 Task: Create a due date automation trigger when advanced on, 2 hours before a card is due add fields with custom field "Resume" set to a number lower than 1 and greater or equal to 10.
Action: Mouse moved to (1138, 152)
Screenshot: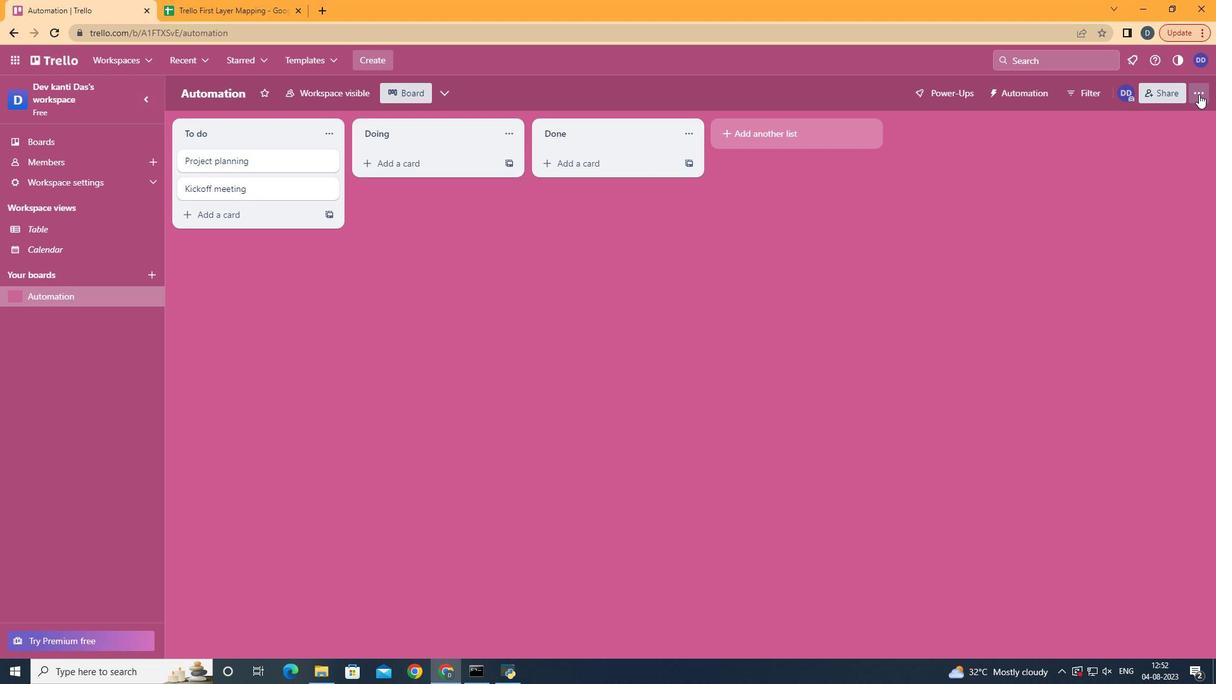 
Action: Mouse pressed left at (1138, 152)
Screenshot: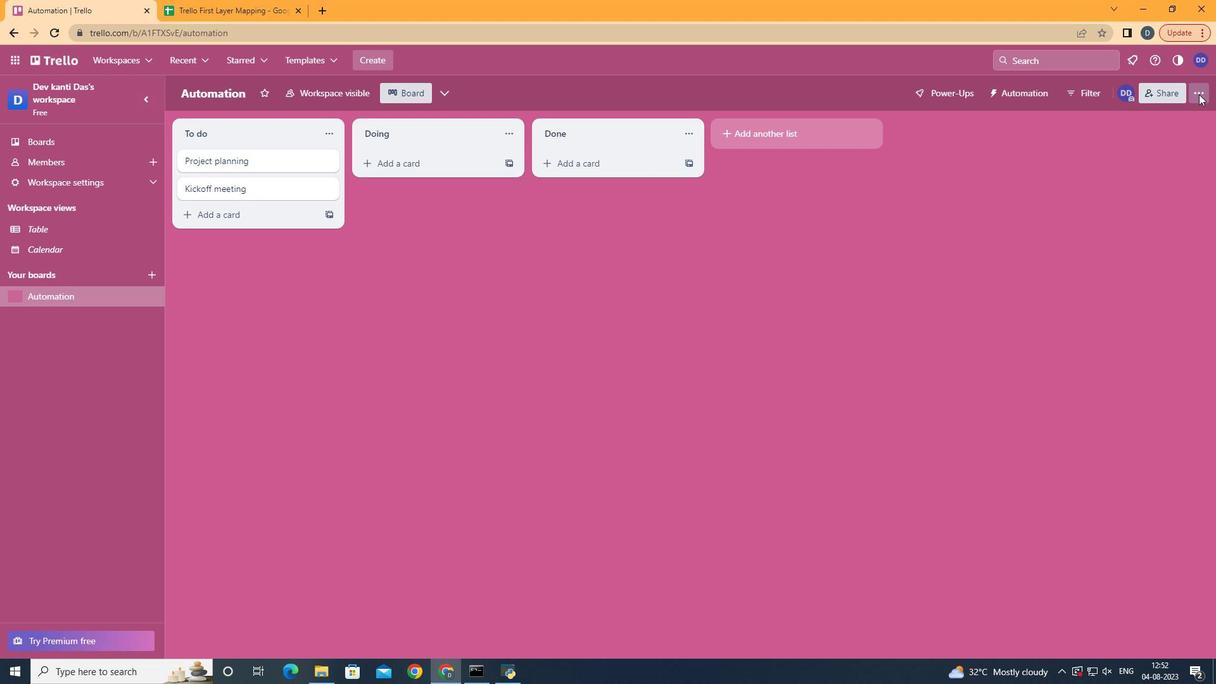 
Action: Mouse moved to (1062, 297)
Screenshot: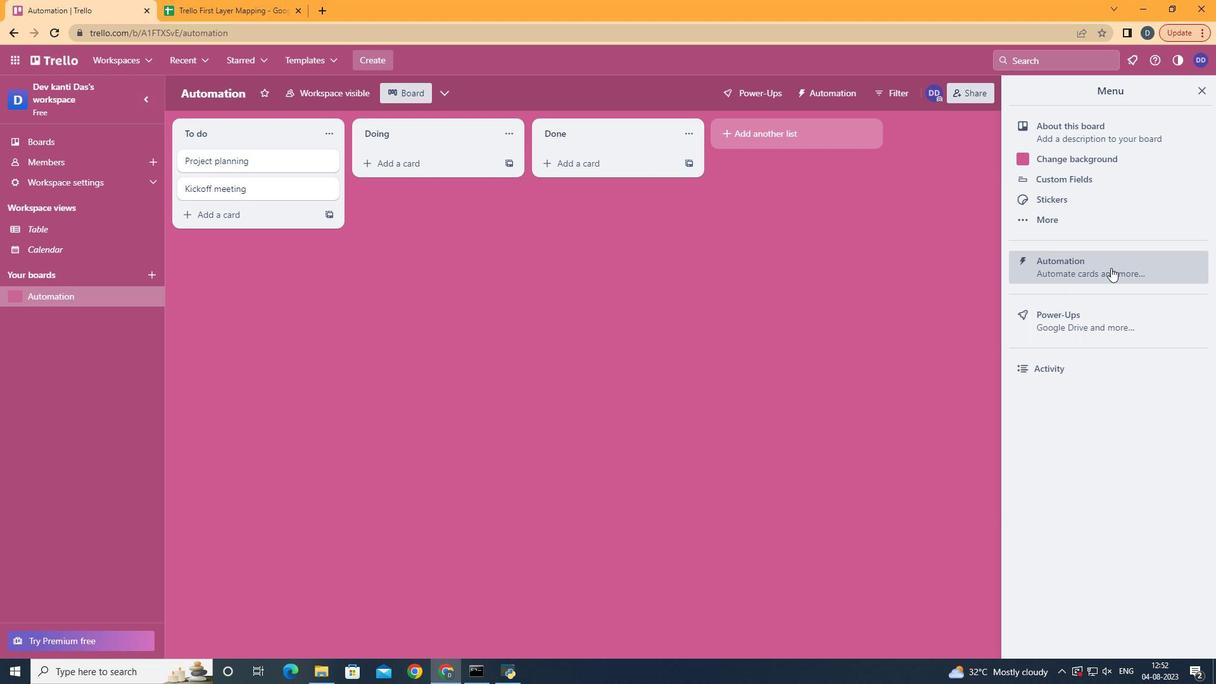 
Action: Mouse pressed left at (1062, 297)
Screenshot: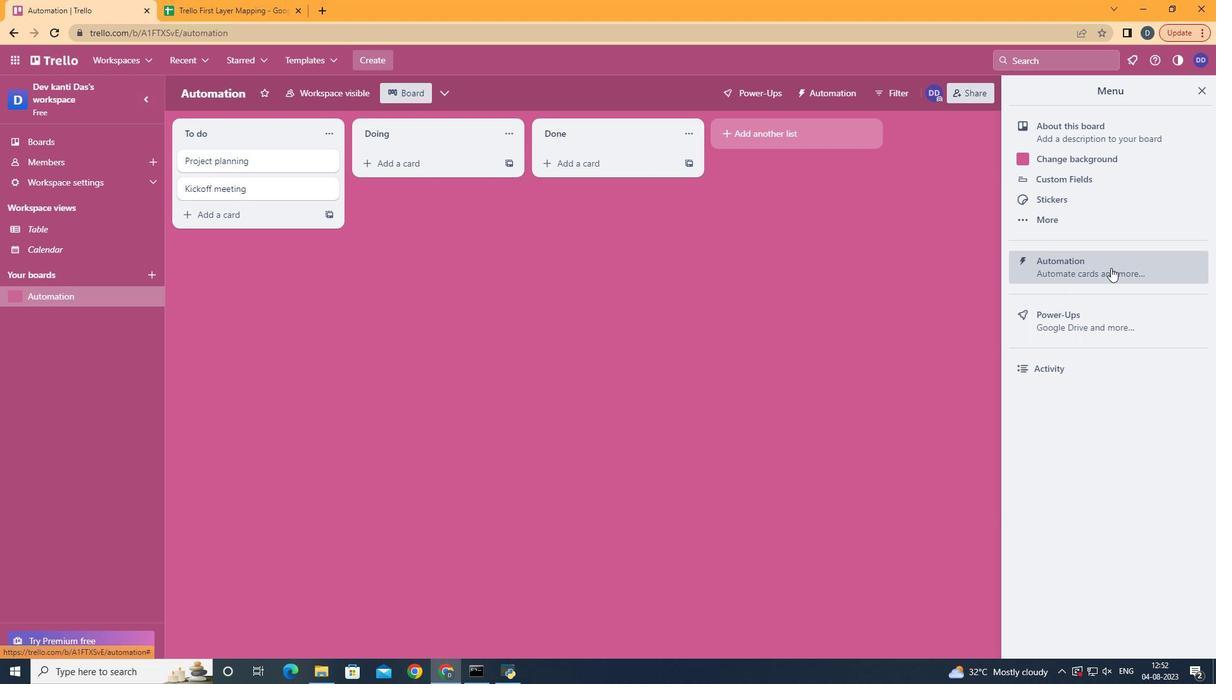 
Action: Mouse moved to (283, 286)
Screenshot: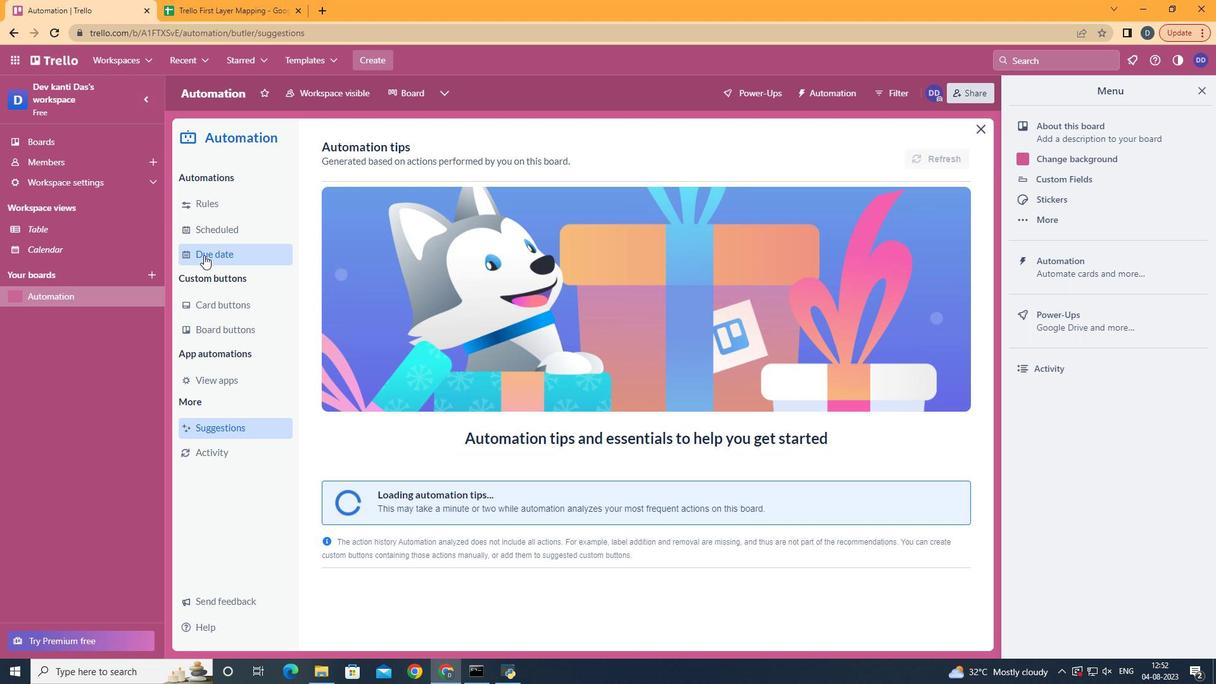 
Action: Mouse pressed left at (283, 286)
Screenshot: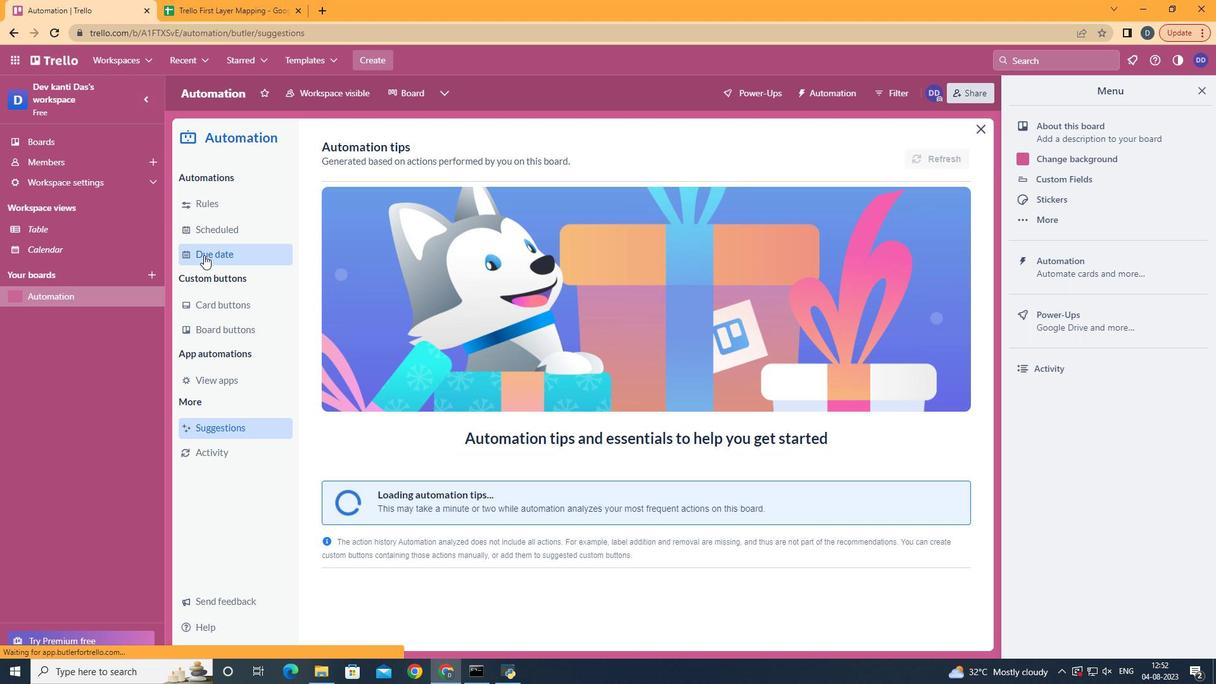 
Action: Mouse moved to (873, 196)
Screenshot: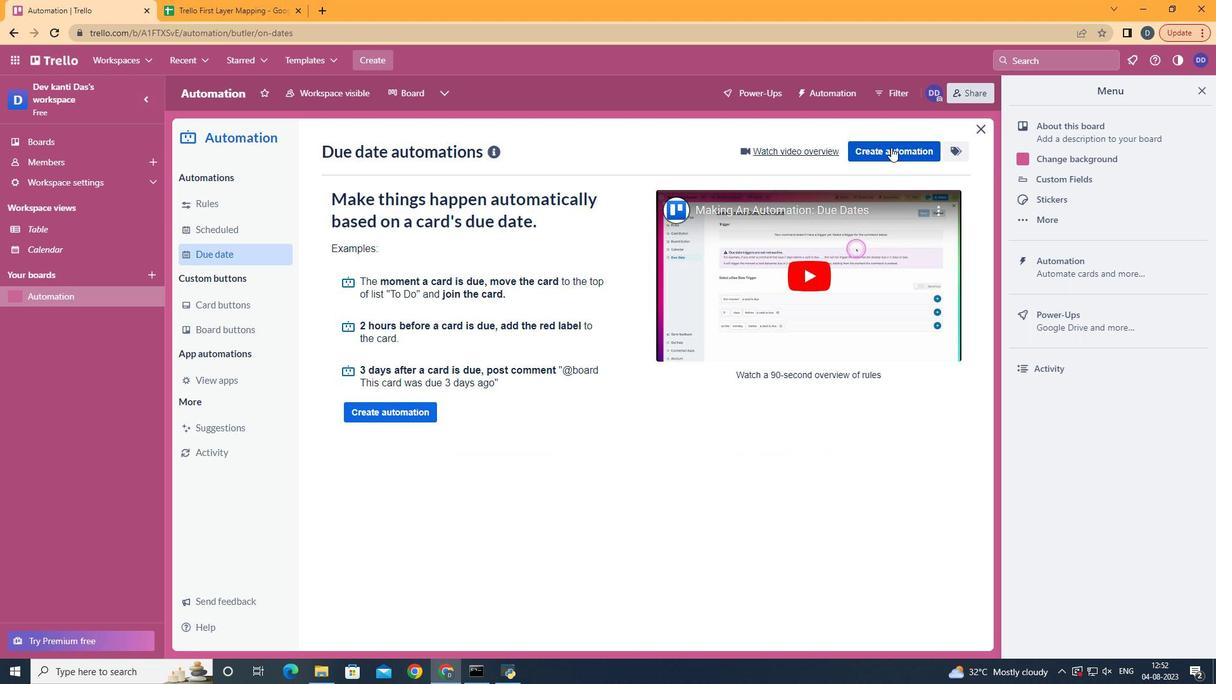
Action: Mouse pressed left at (873, 196)
Screenshot: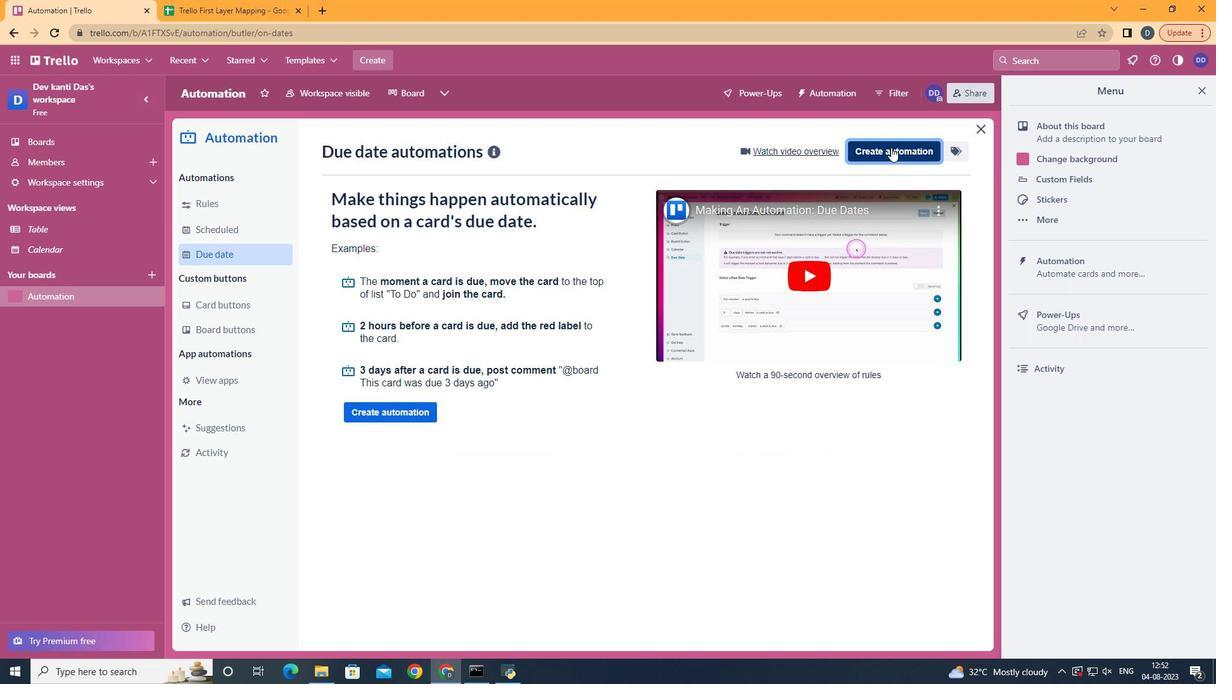 
Action: Mouse moved to (680, 290)
Screenshot: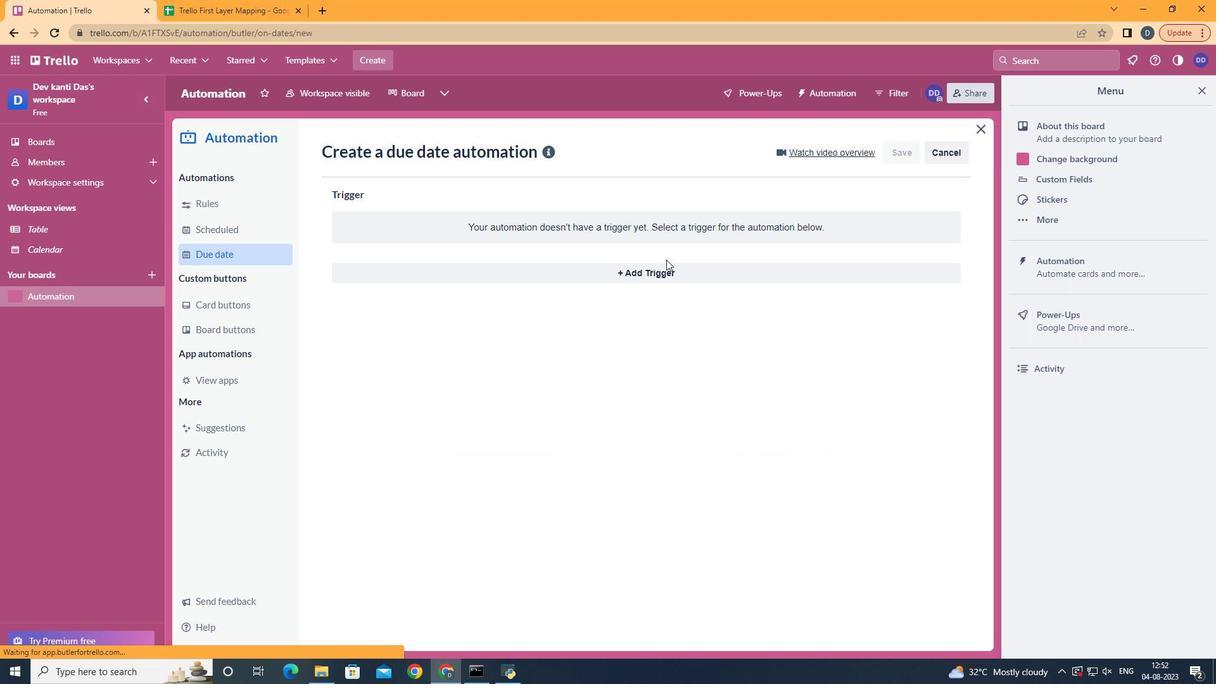 
Action: Mouse pressed left at (680, 290)
Screenshot: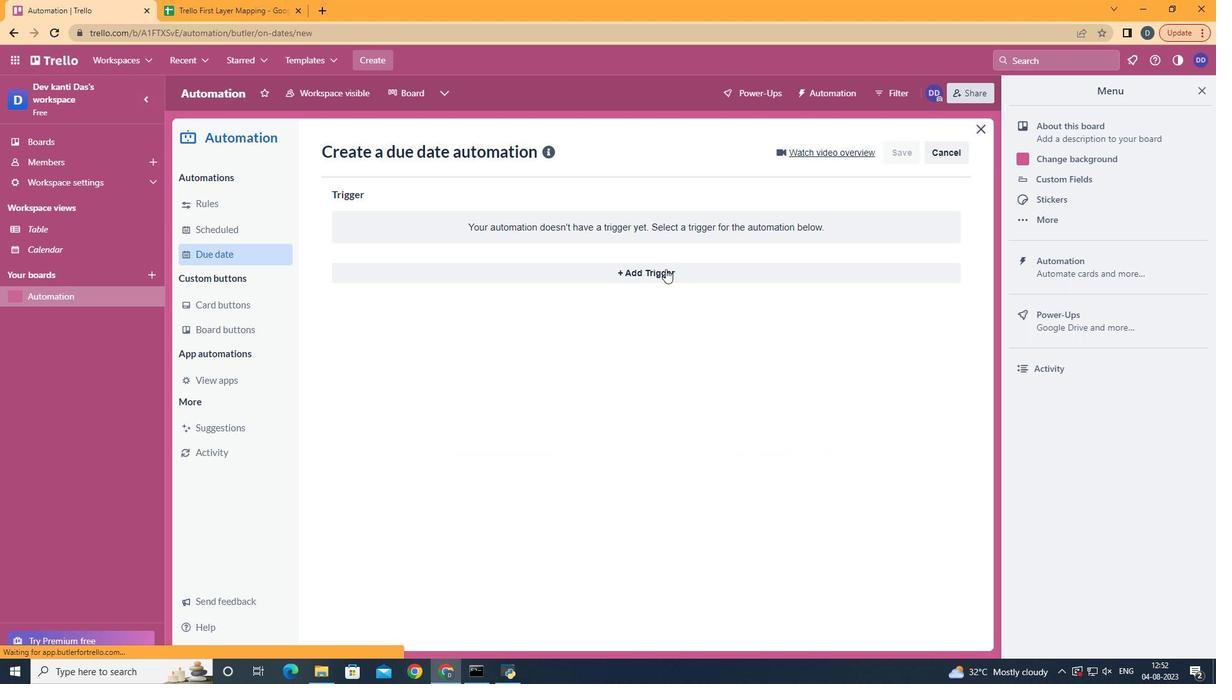 
Action: Mouse moved to (680, 297)
Screenshot: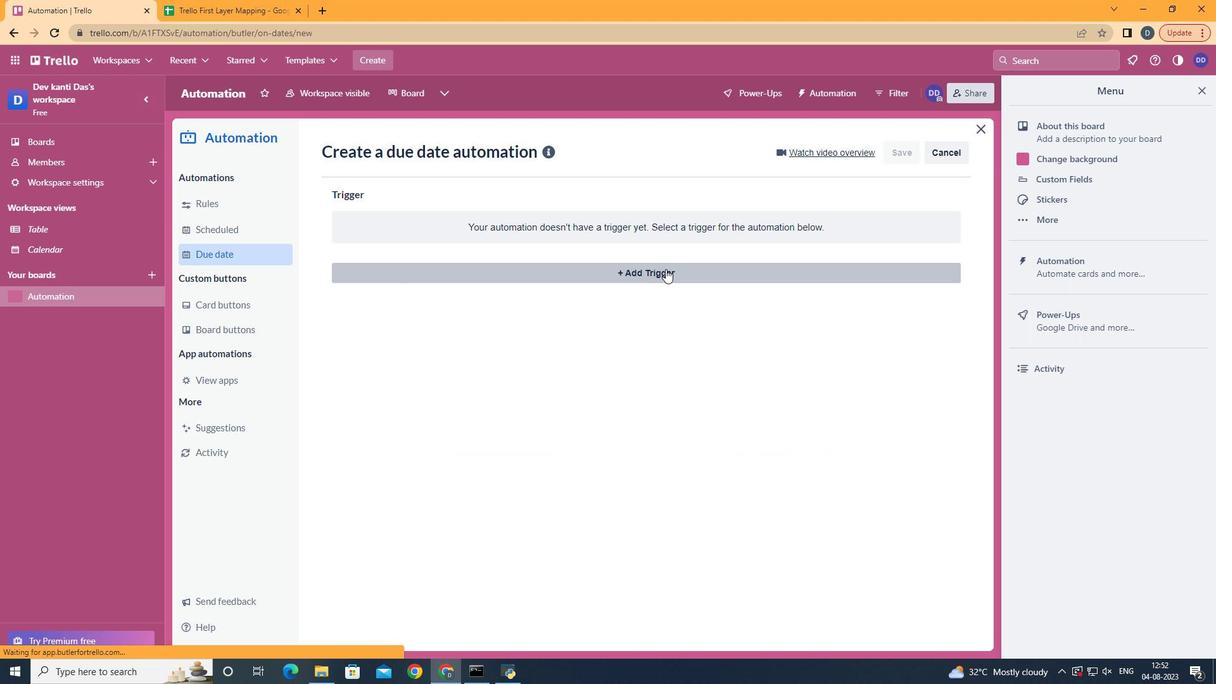 
Action: Mouse pressed left at (680, 297)
Screenshot: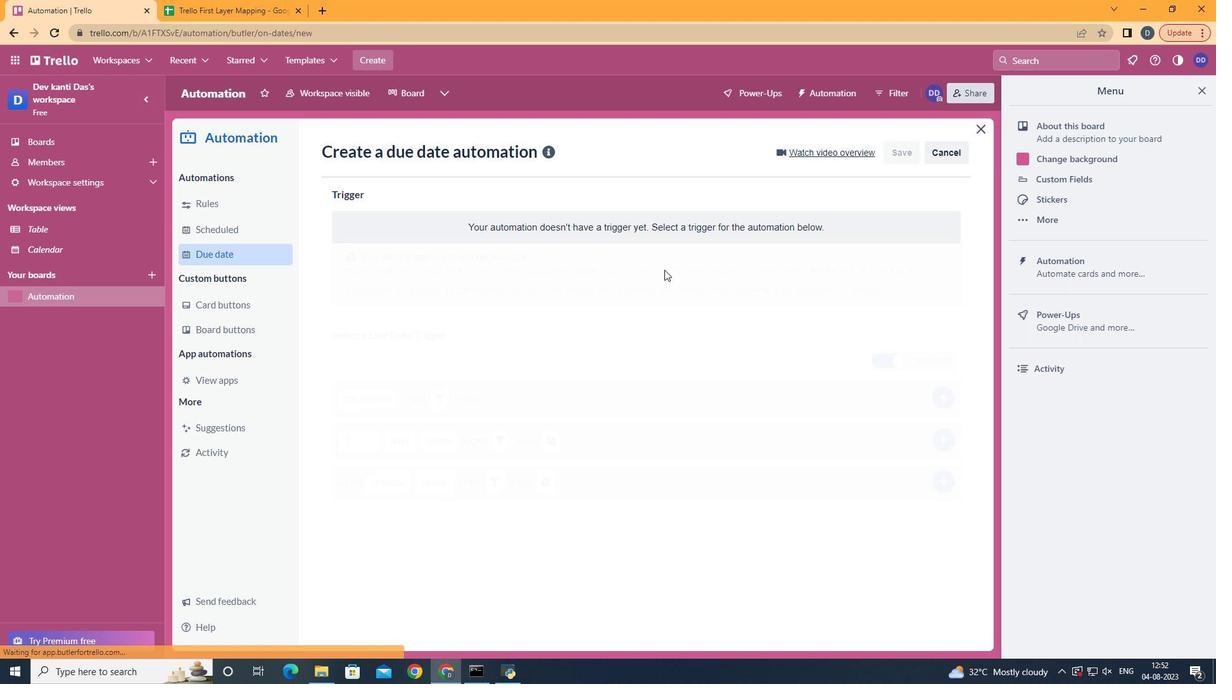 
Action: Mouse moved to (465, 522)
Screenshot: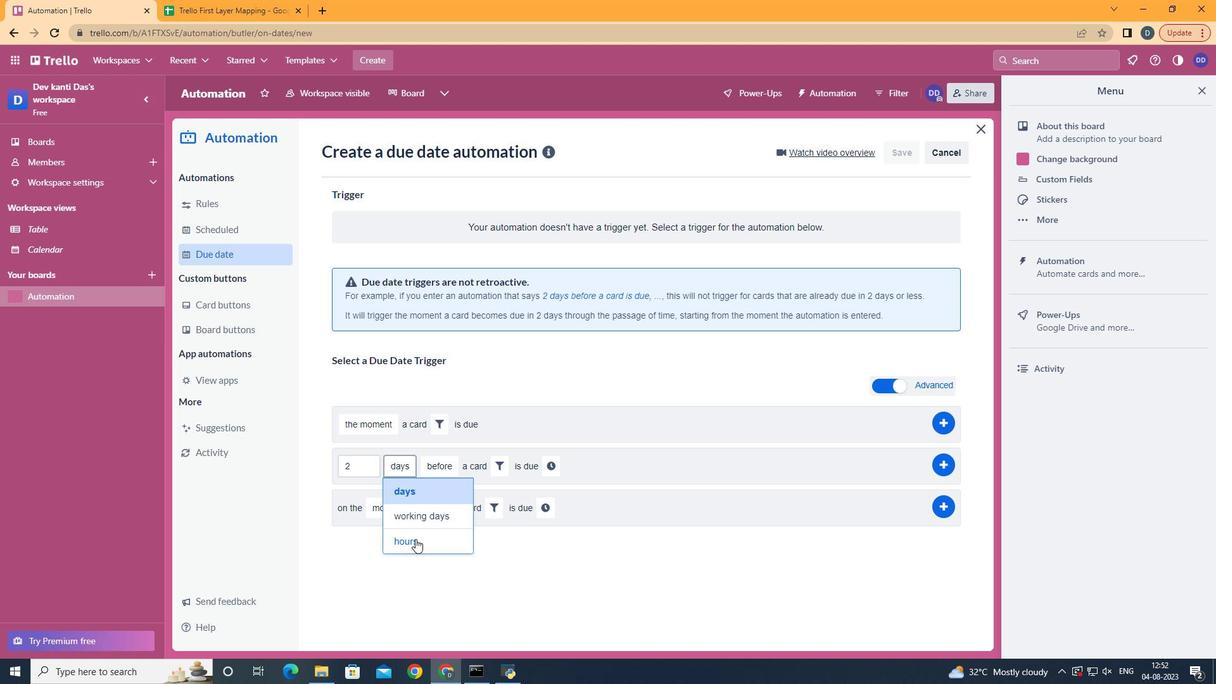 
Action: Mouse pressed left at (465, 522)
Screenshot: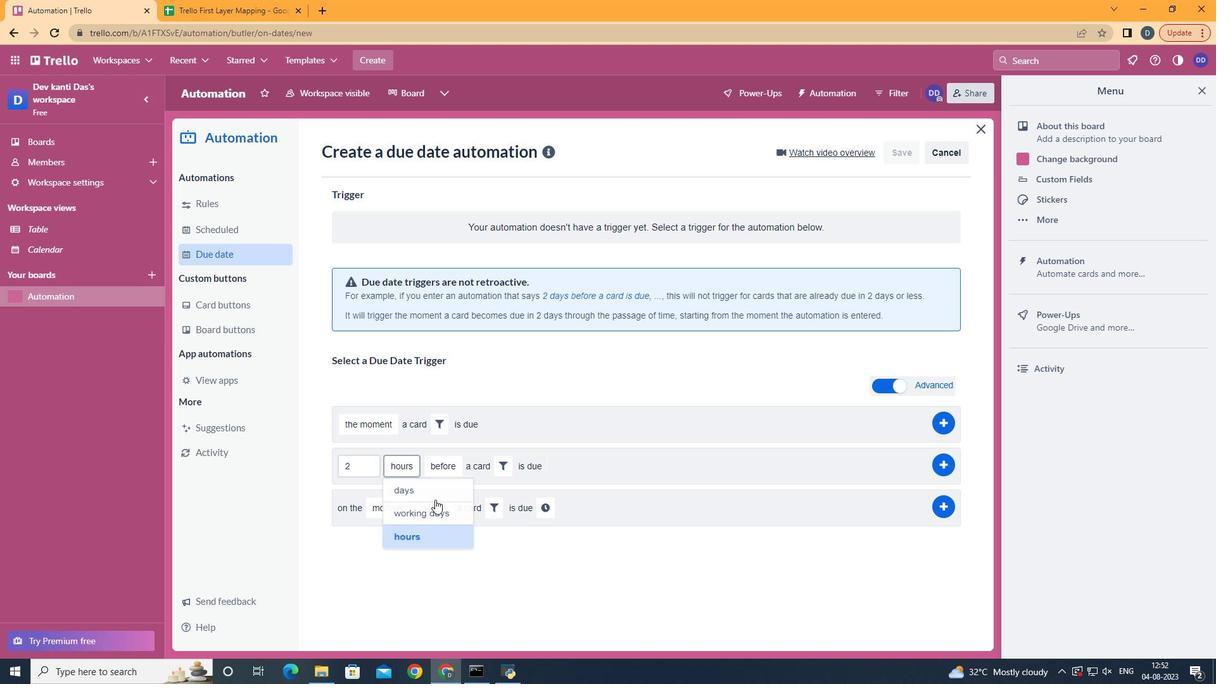 
Action: Mouse moved to (492, 485)
Screenshot: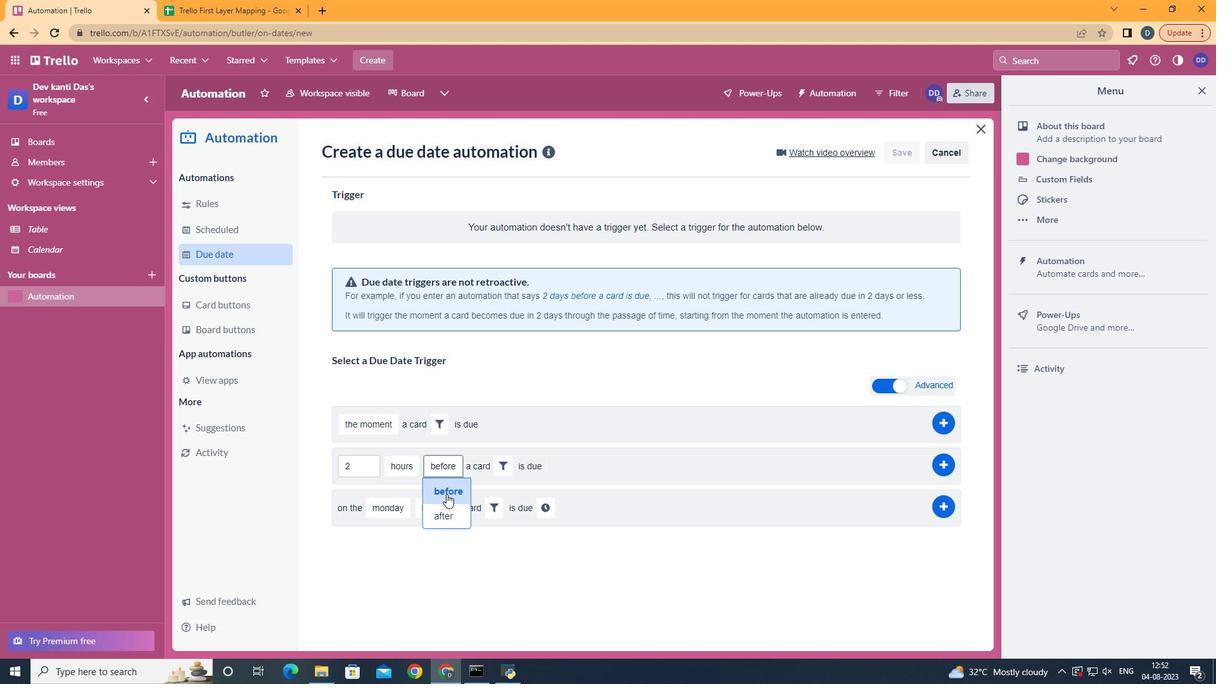 
Action: Mouse pressed left at (492, 485)
Screenshot: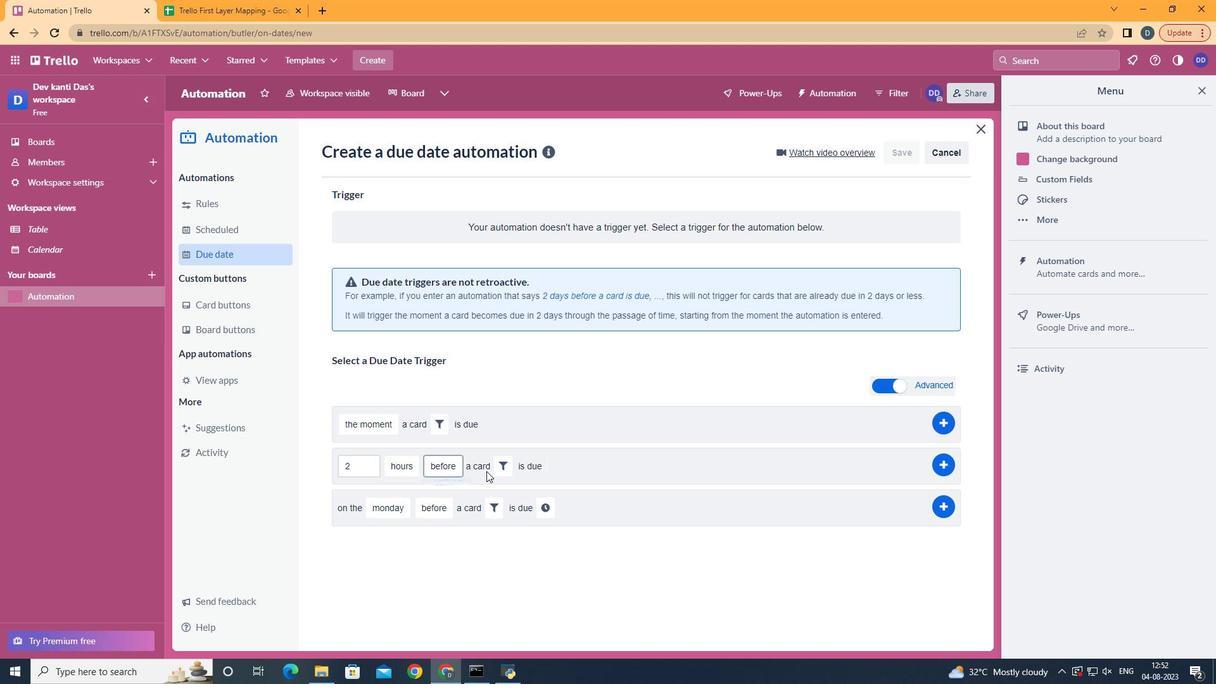 
Action: Mouse moved to (538, 458)
Screenshot: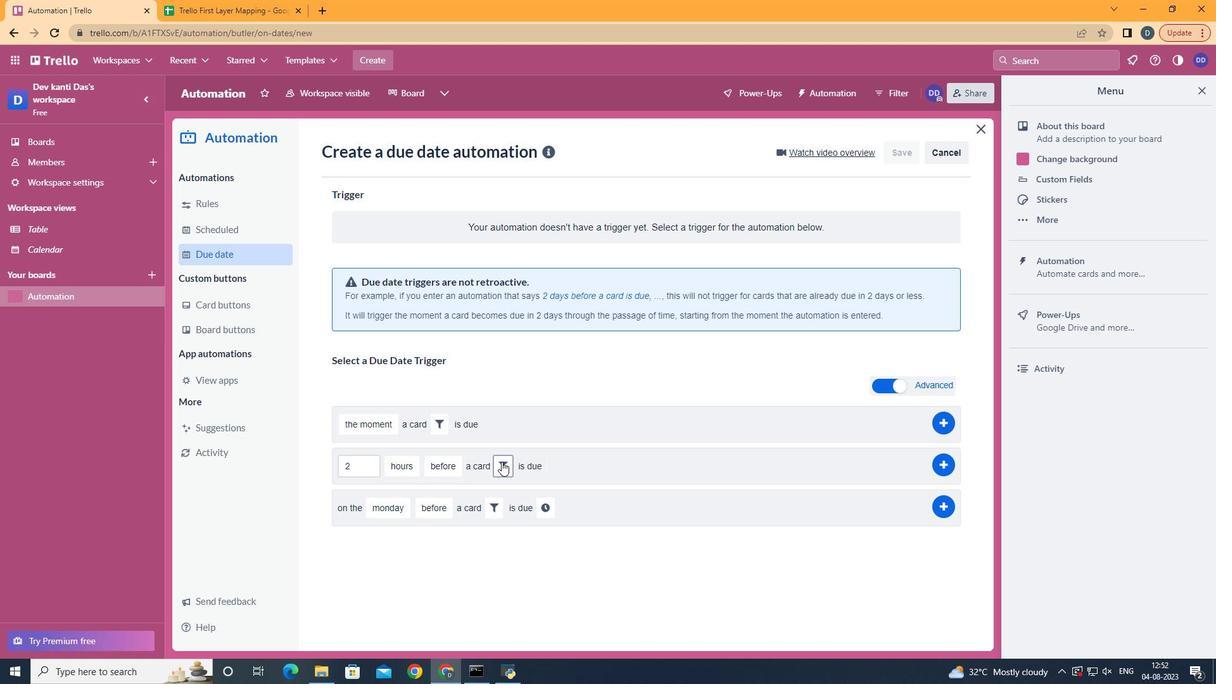 
Action: Mouse pressed left at (538, 458)
Screenshot: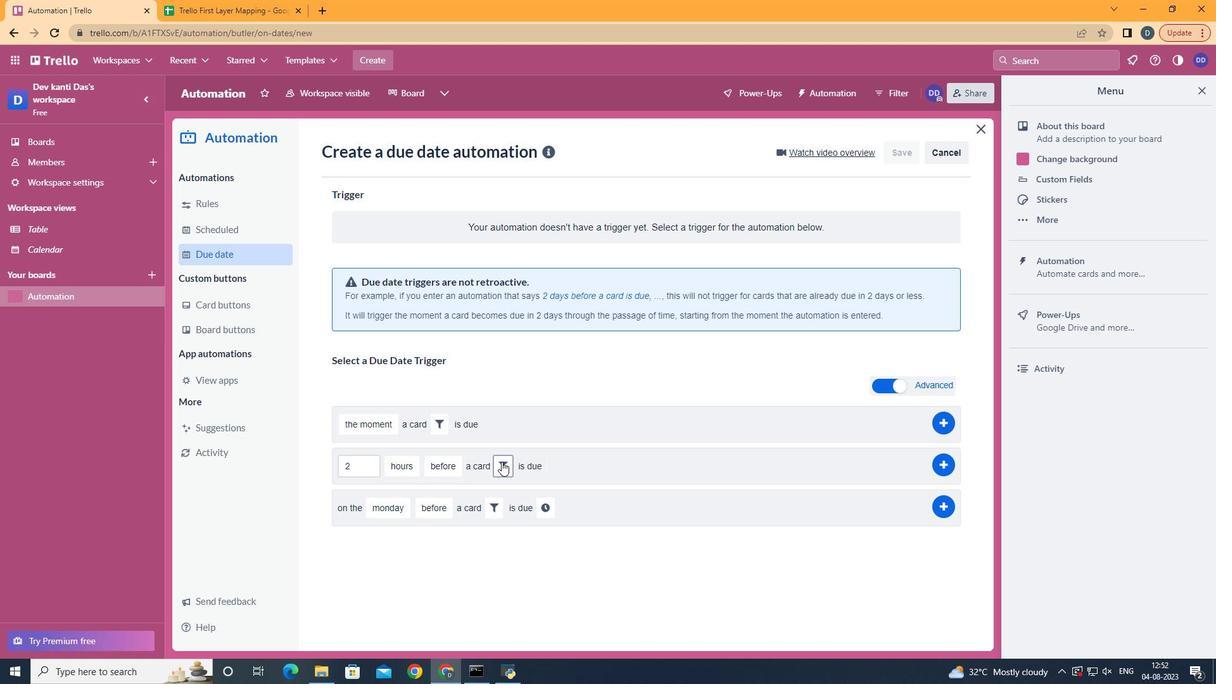 
Action: Mouse moved to (708, 491)
Screenshot: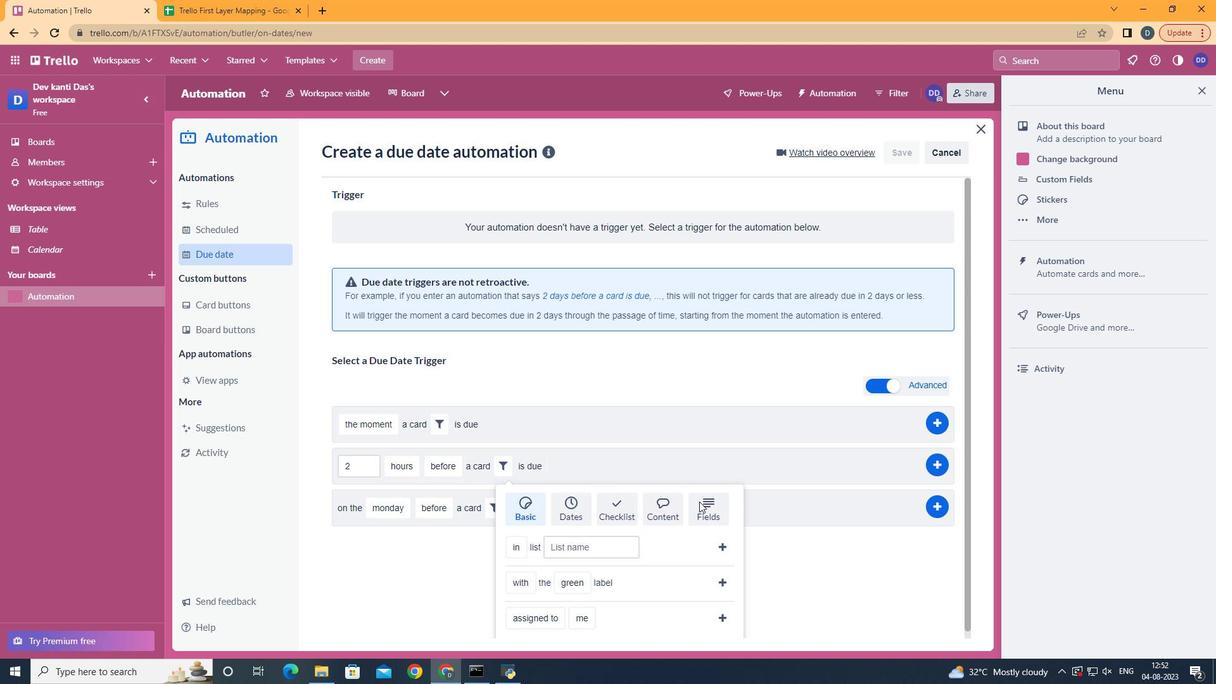 
Action: Mouse pressed left at (708, 491)
Screenshot: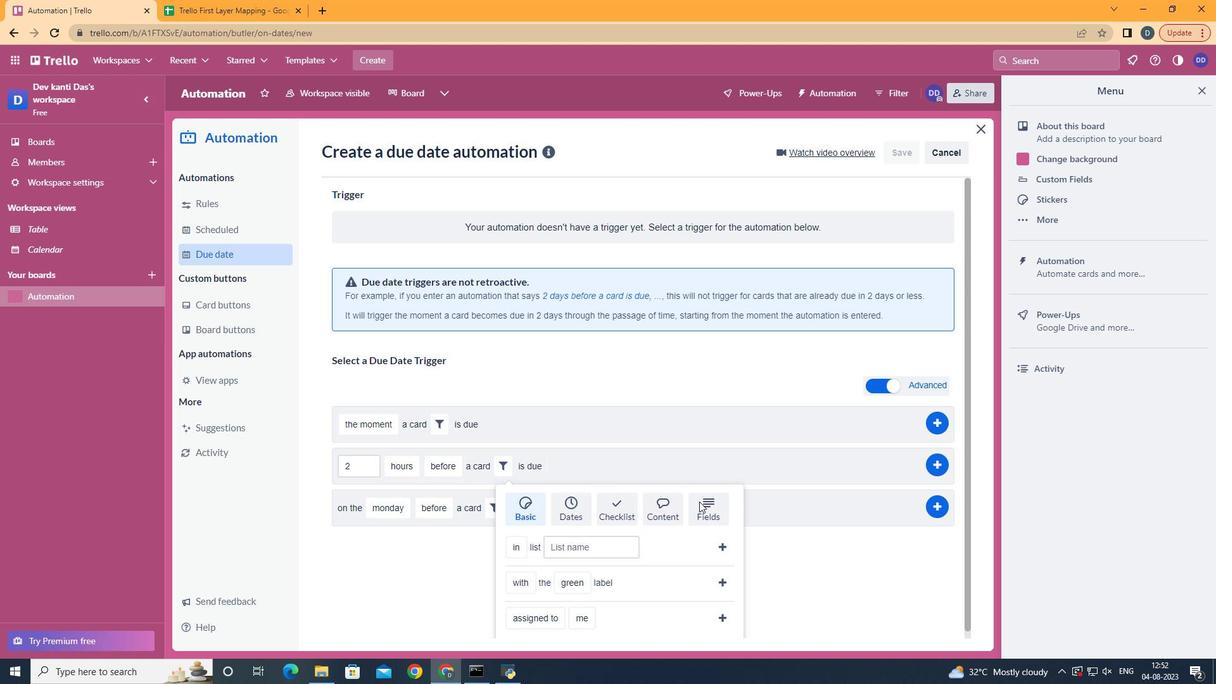 
Action: Mouse scrolled (708, 490) with delta (0, 0)
Screenshot: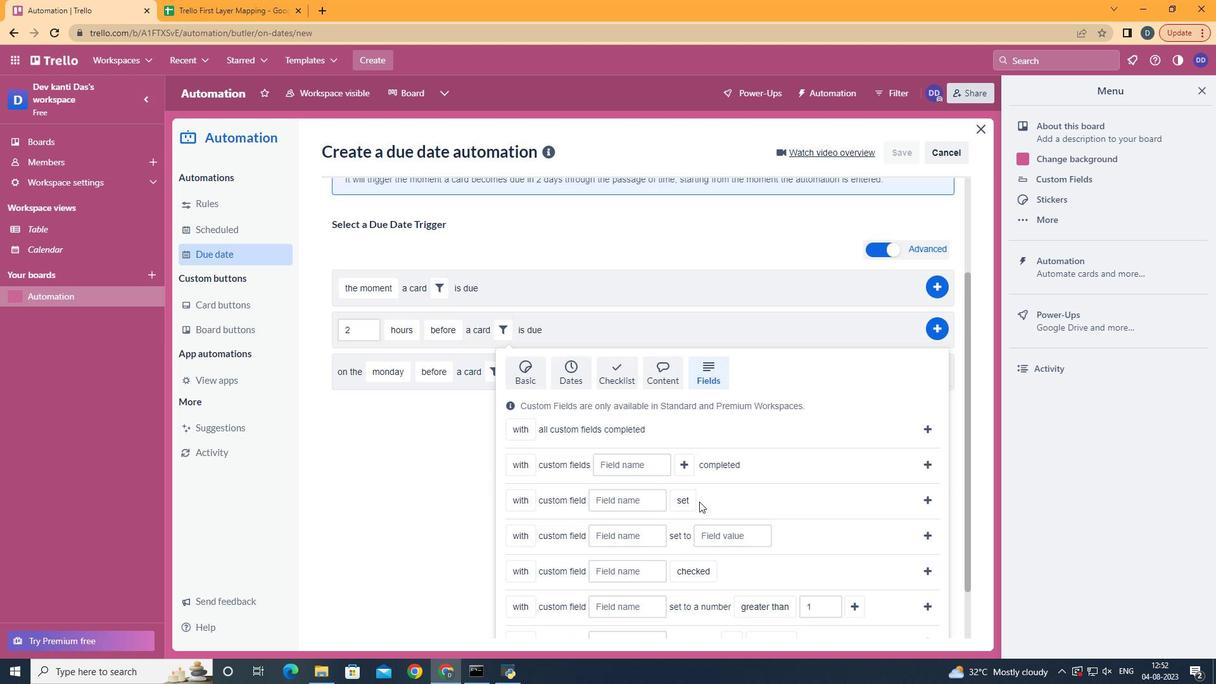 
Action: Mouse scrolled (708, 490) with delta (0, 0)
Screenshot: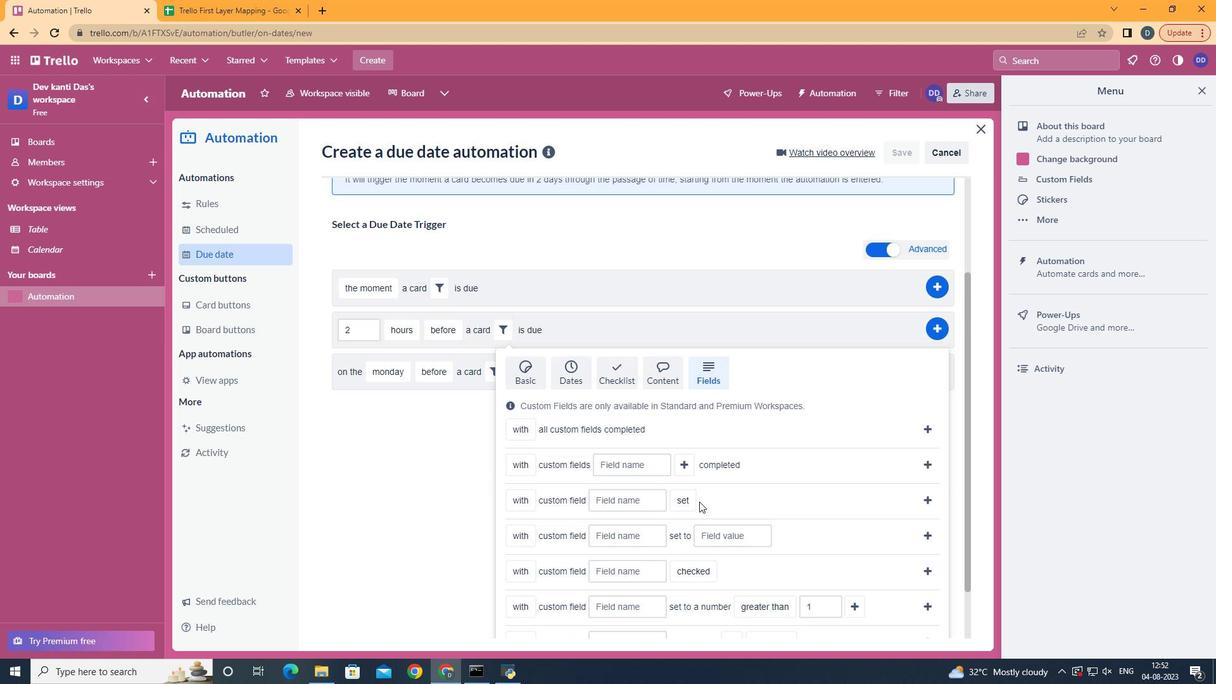 
Action: Mouse scrolled (708, 490) with delta (0, 0)
Screenshot: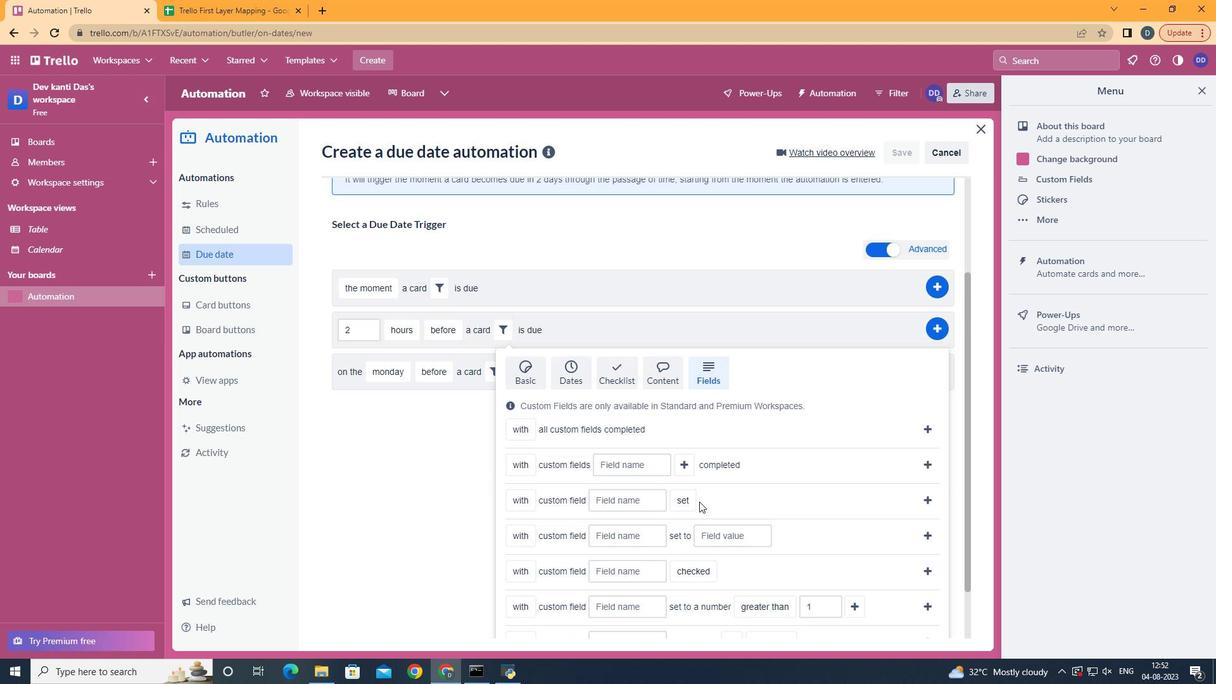 
Action: Mouse scrolled (708, 490) with delta (0, 0)
Screenshot: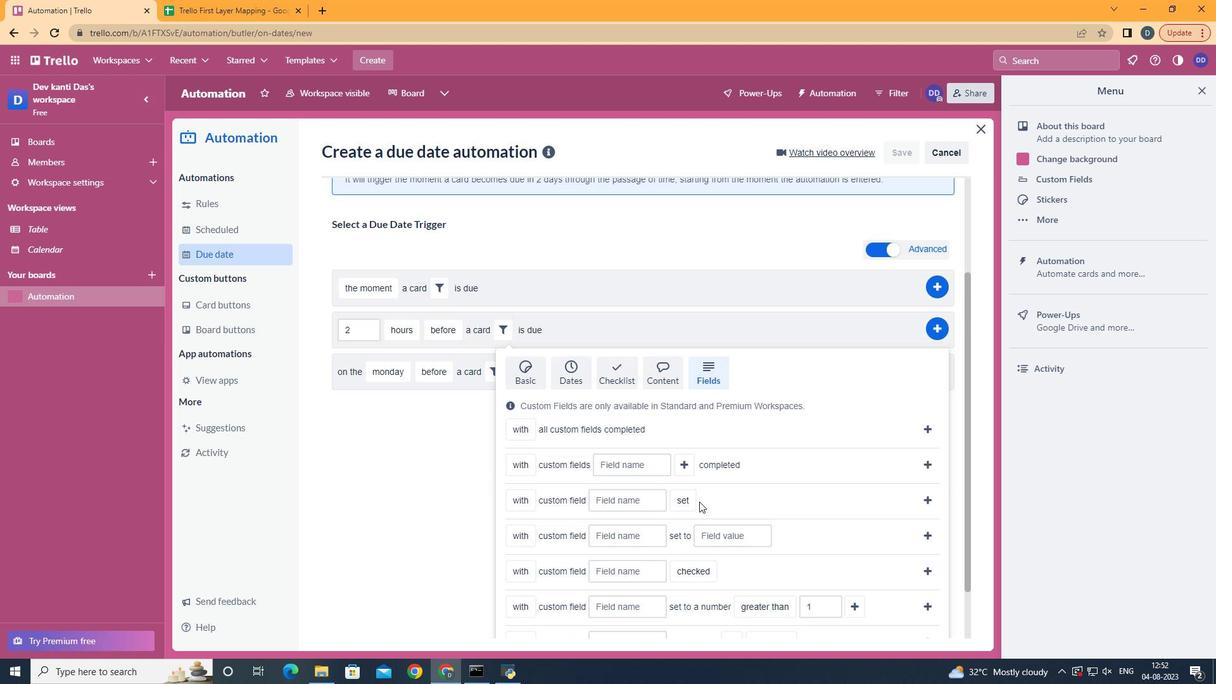 
Action: Mouse scrolled (708, 490) with delta (0, 0)
Screenshot: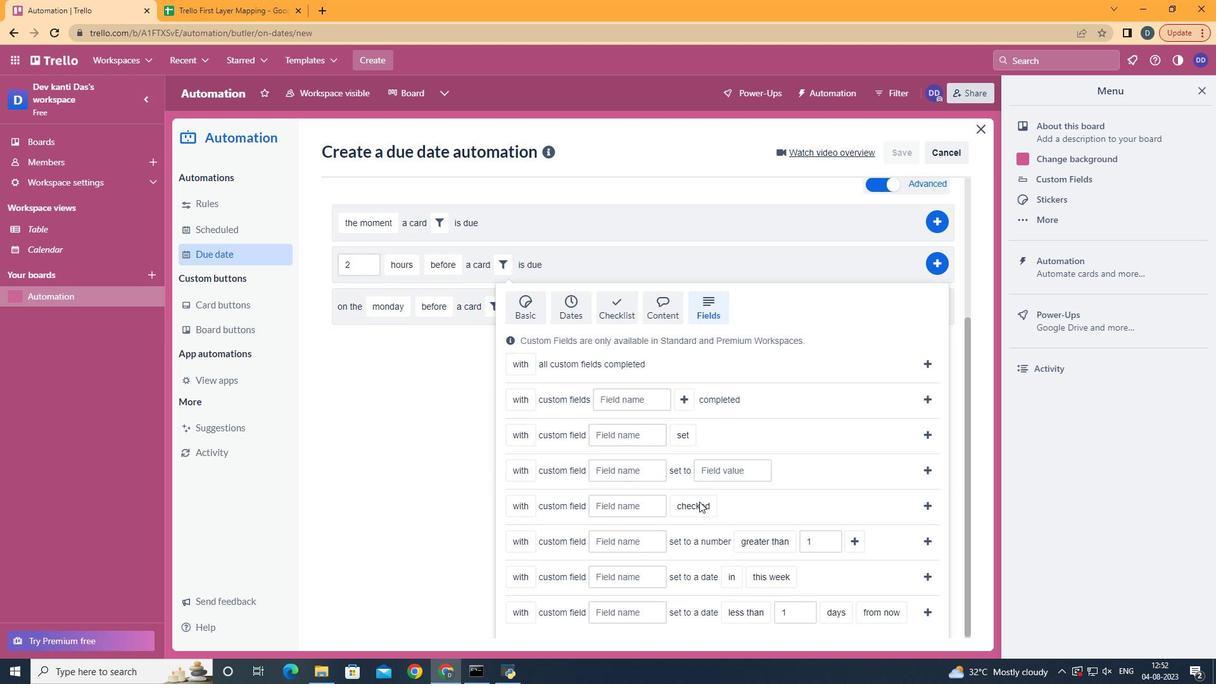 
Action: Mouse moved to (571, 542)
Screenshot: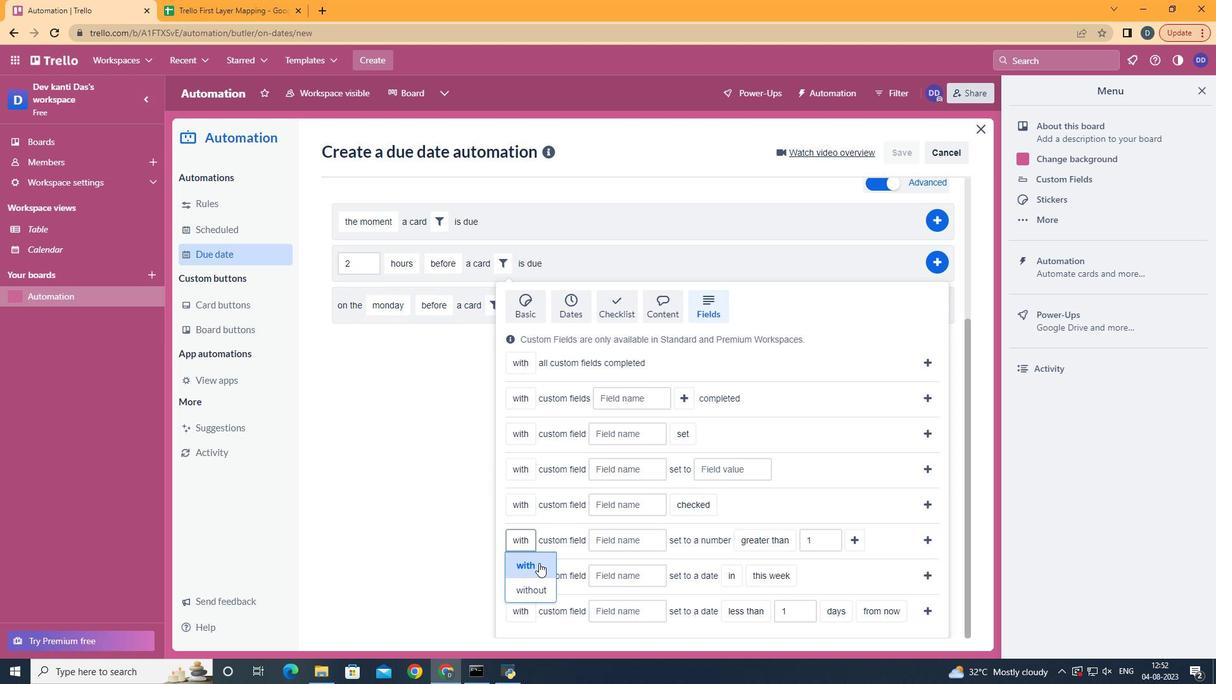 
Action: Mouse pressed left at (571, 542)
Screenshot: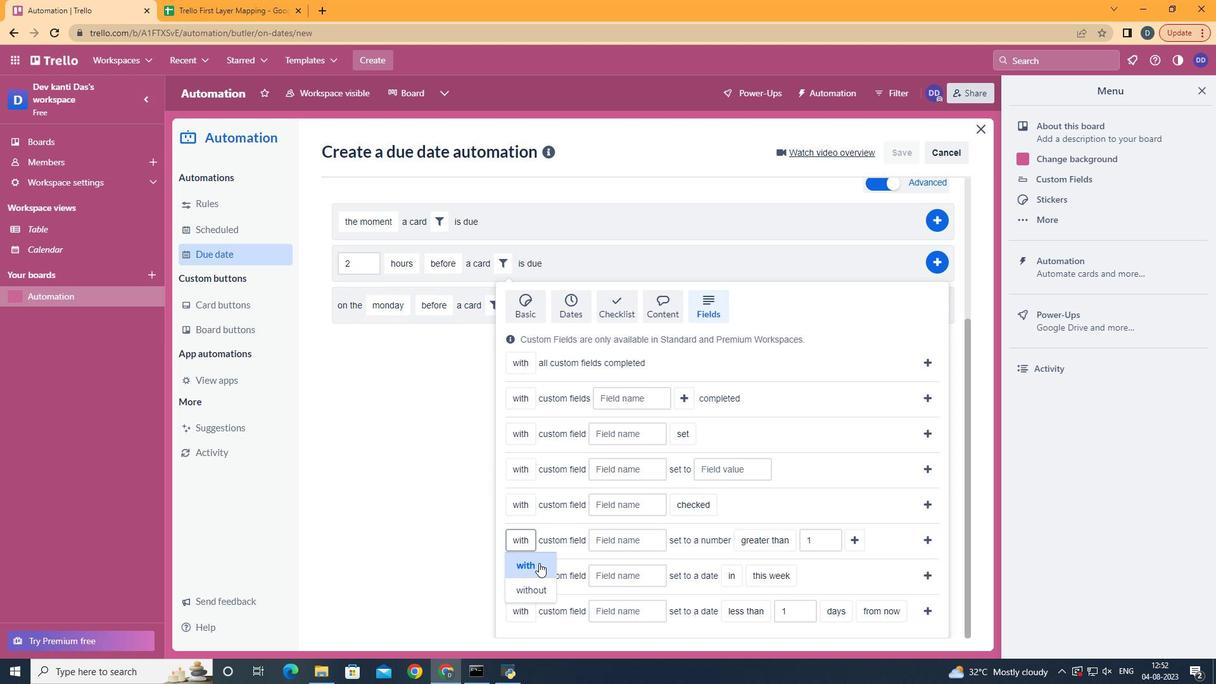 
Action: Mouse moved to (641, 527)
Screenshot: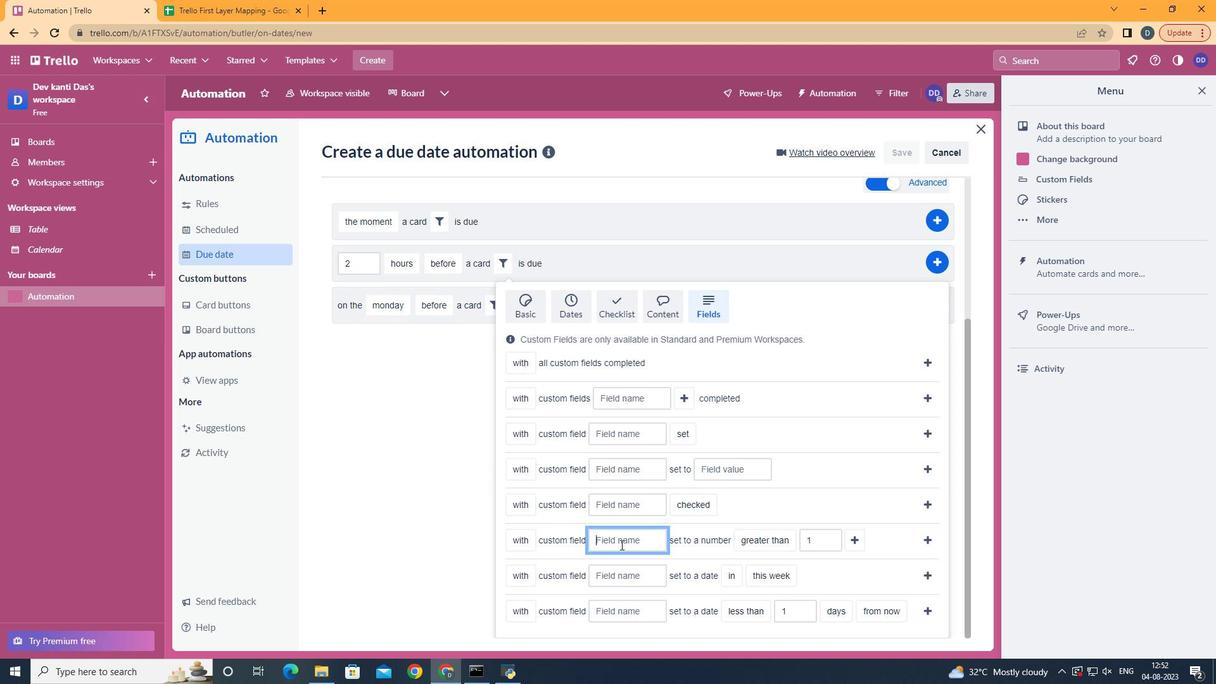 
Action: Mouse pressed left at (641, 527)
Screenshot: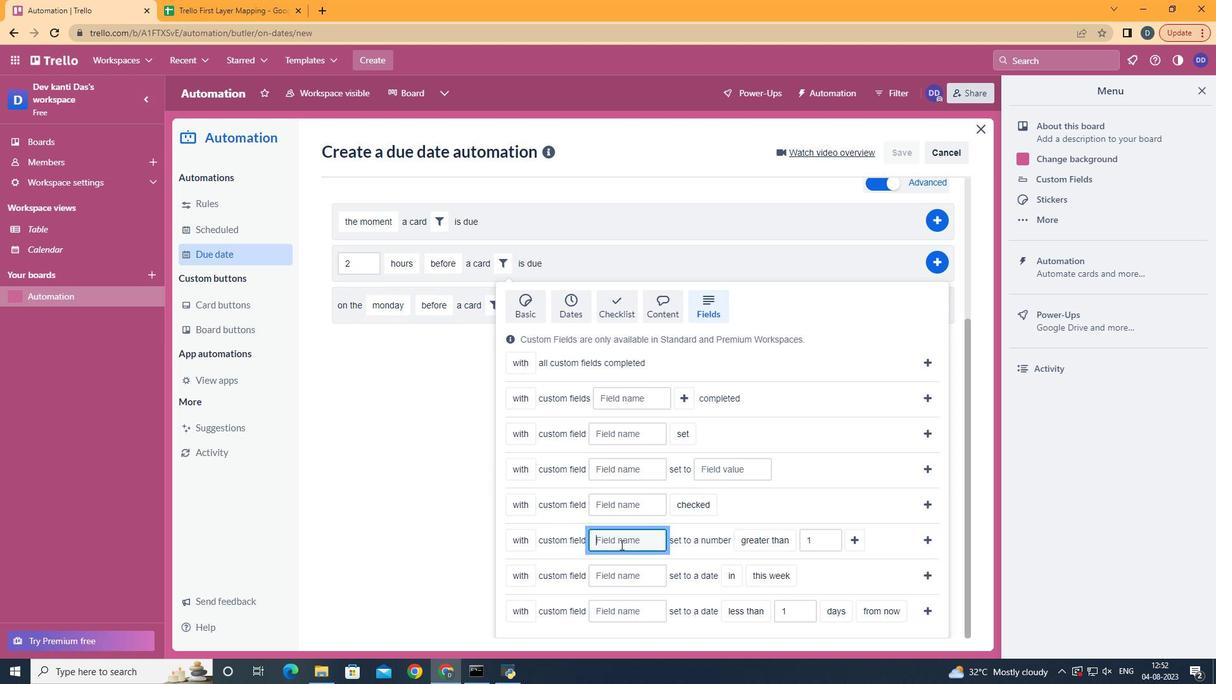 
Action: Key pressed <Key.shift>Resume
Screenshot: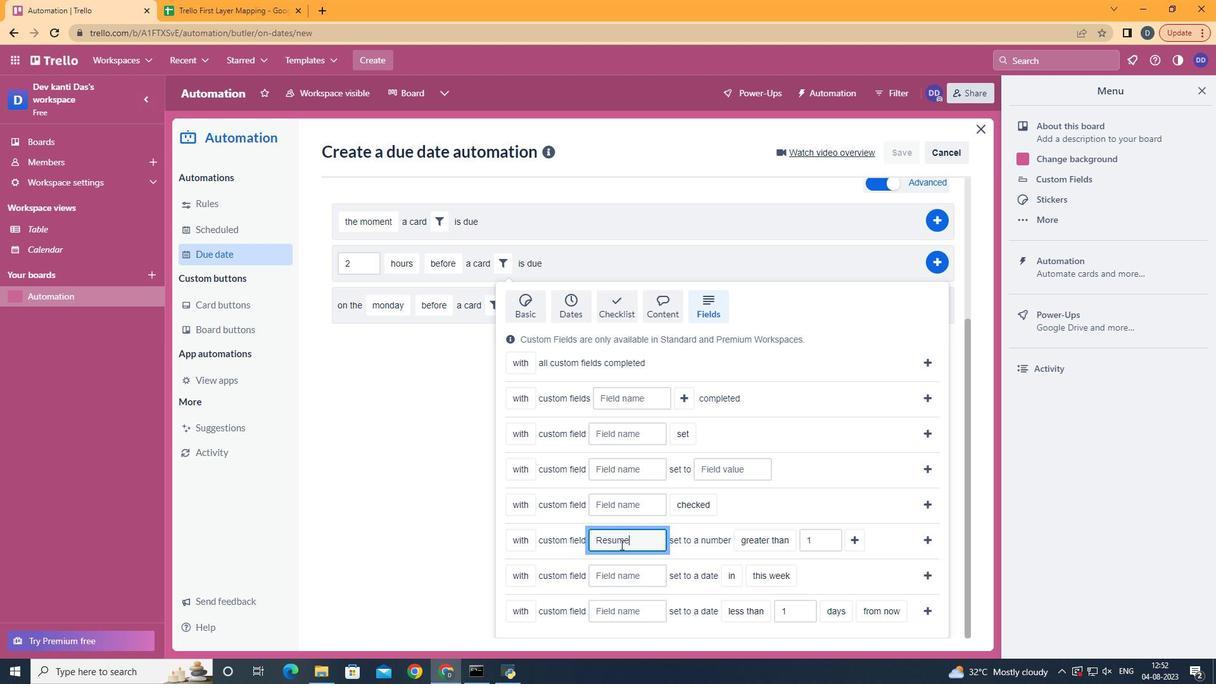 
Action: Mouse moved to (784, 483)
Screenshot: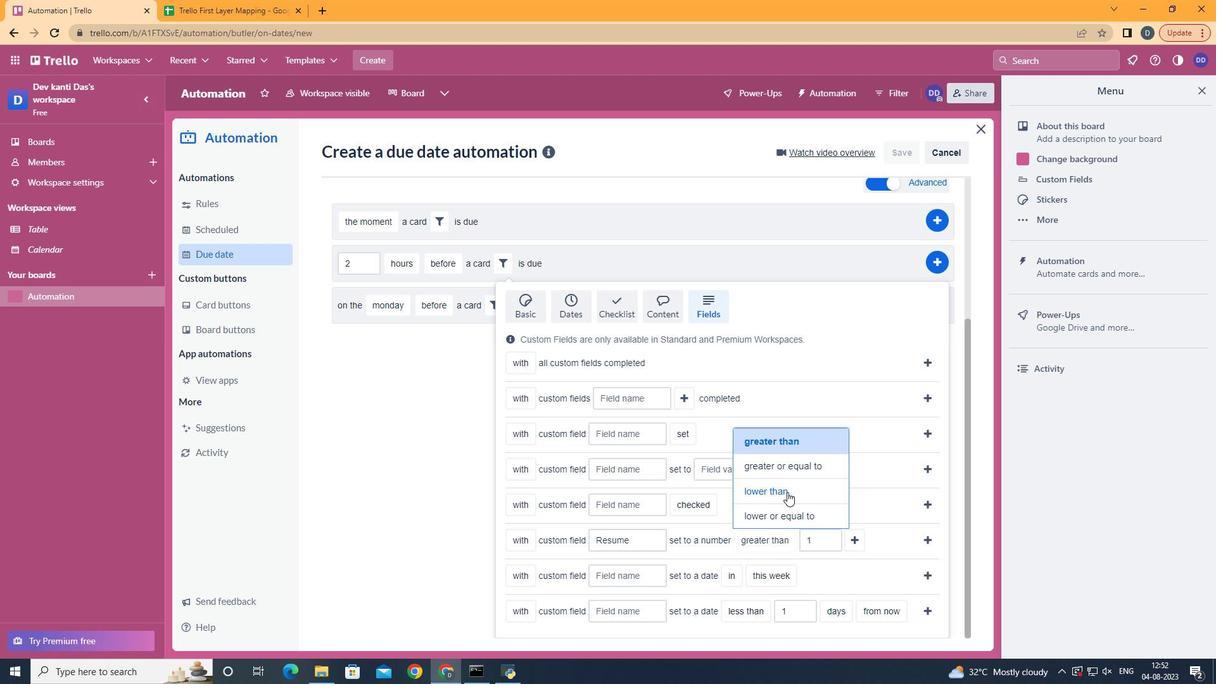 
Action: Mouse pressed left at (784, 483)
Screenshot: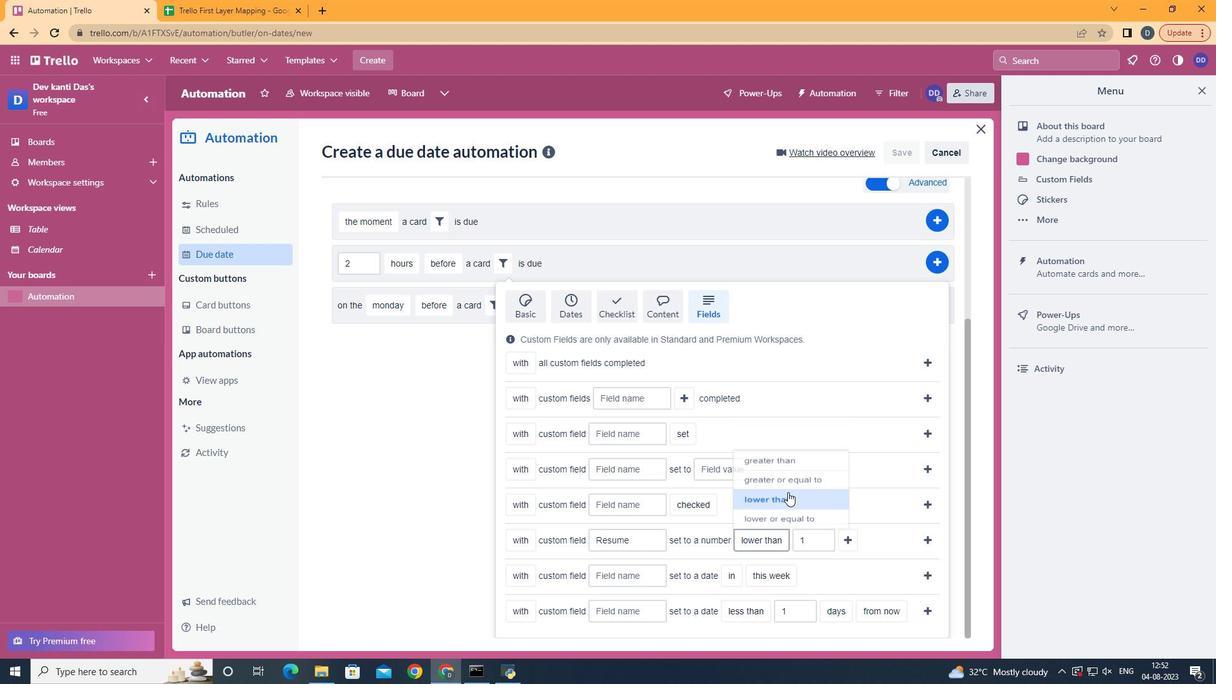 
Action: Mouse moved to (834, 522)
Screenshot: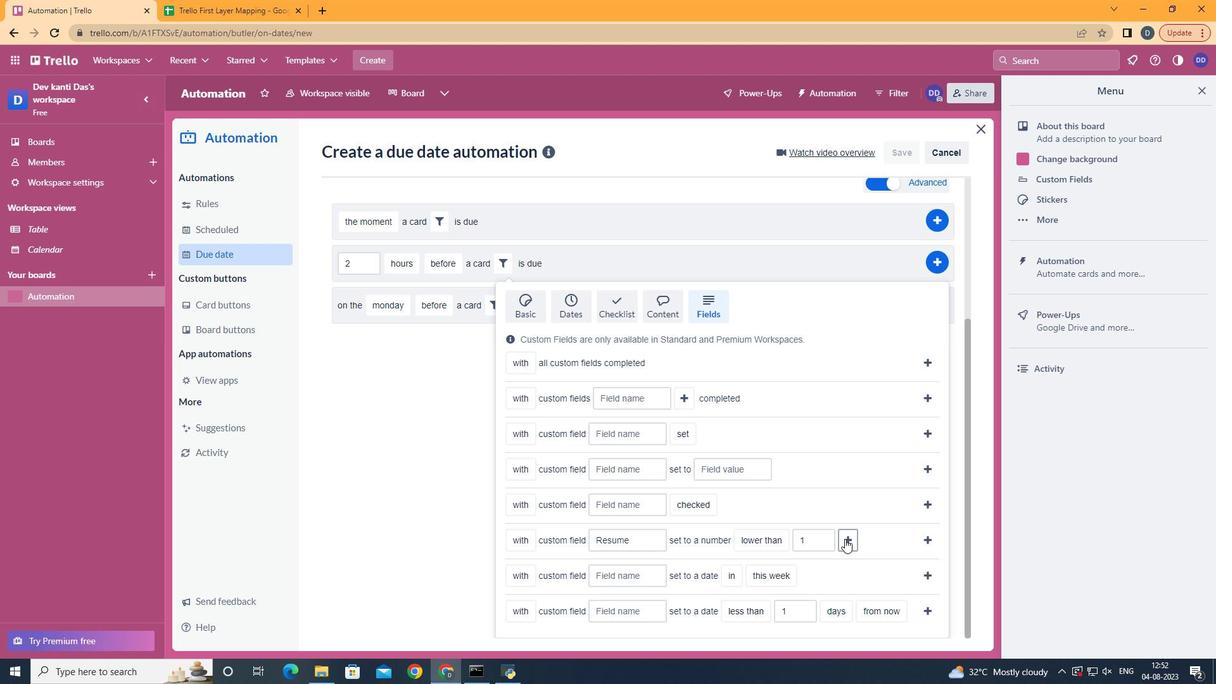 
Action: Mouse pressed left at (834, 522)
Screenshot: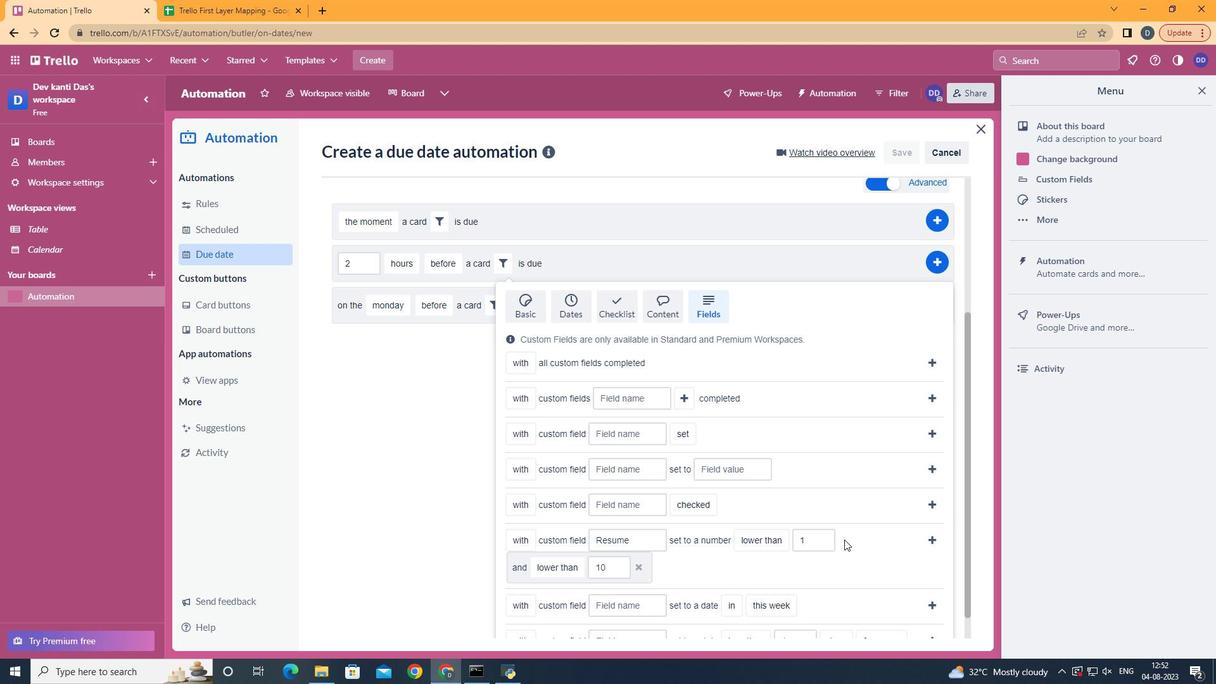 
Action: Mouse moved to (599, 532)
Screenshot: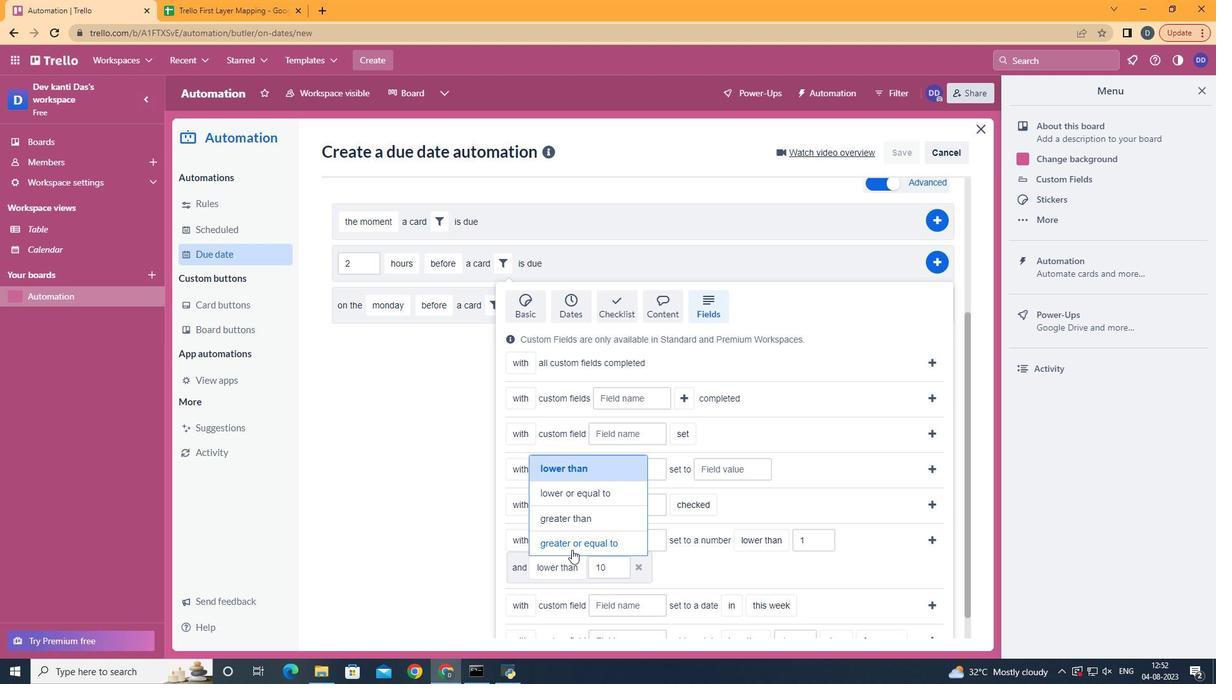 
Action: Mouse pressed left at (599, 532)
Screenshot: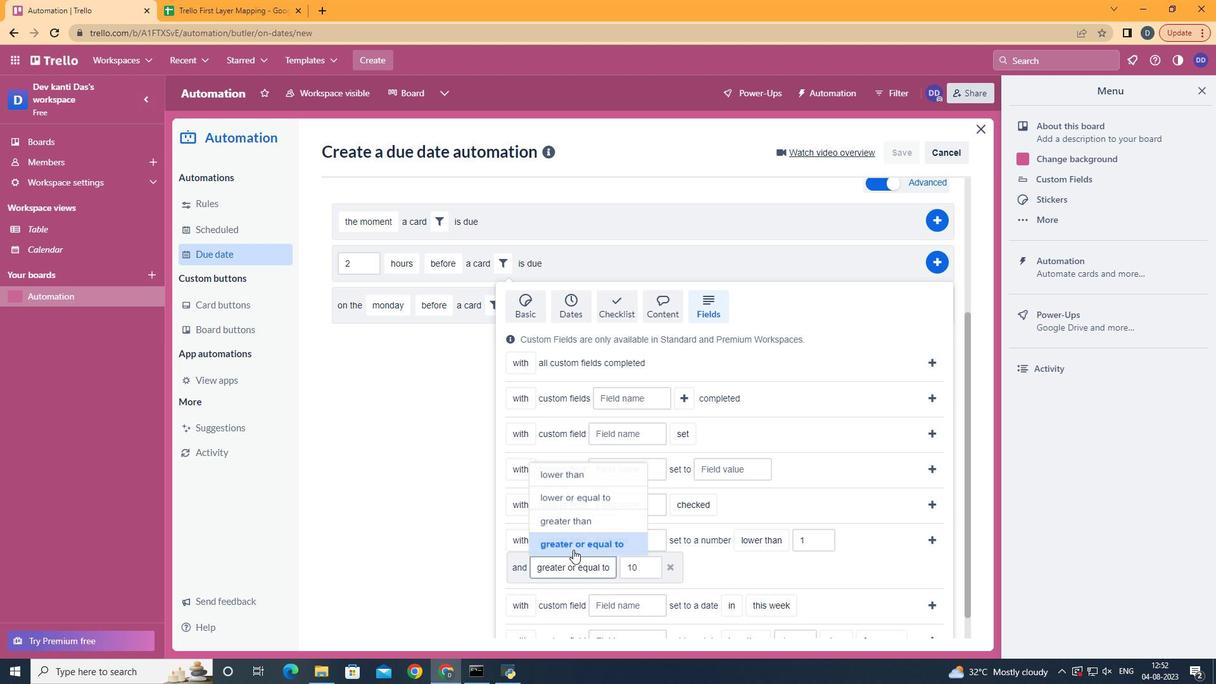
Action: Mouse moved to (915, 525)
Screenshot: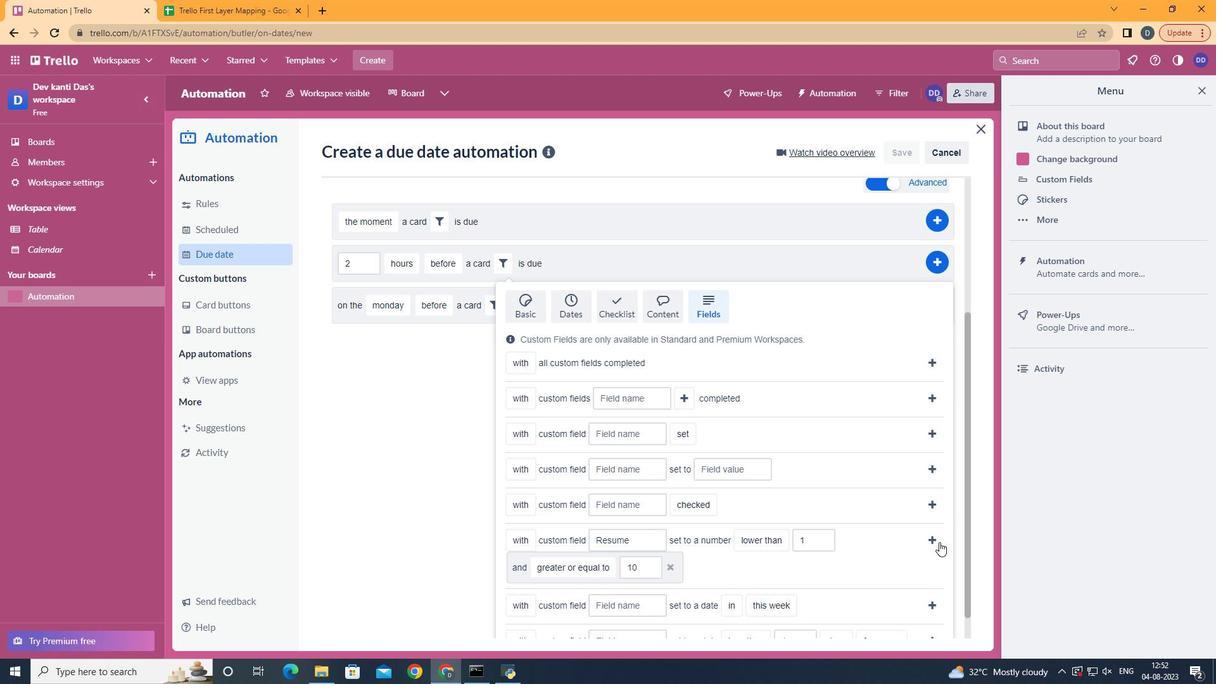 
Action: Mouse pressed left at (915, 525)
Screenshot: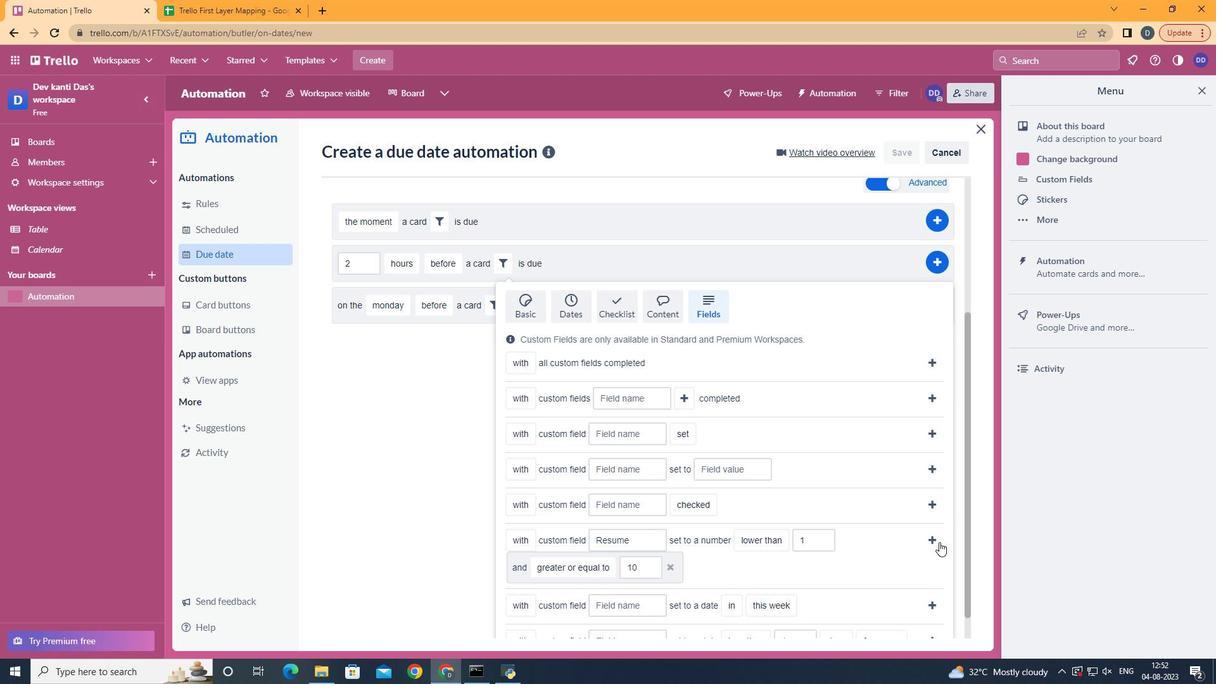 
Action: Mouse moved to (915, 459)
Screenshot: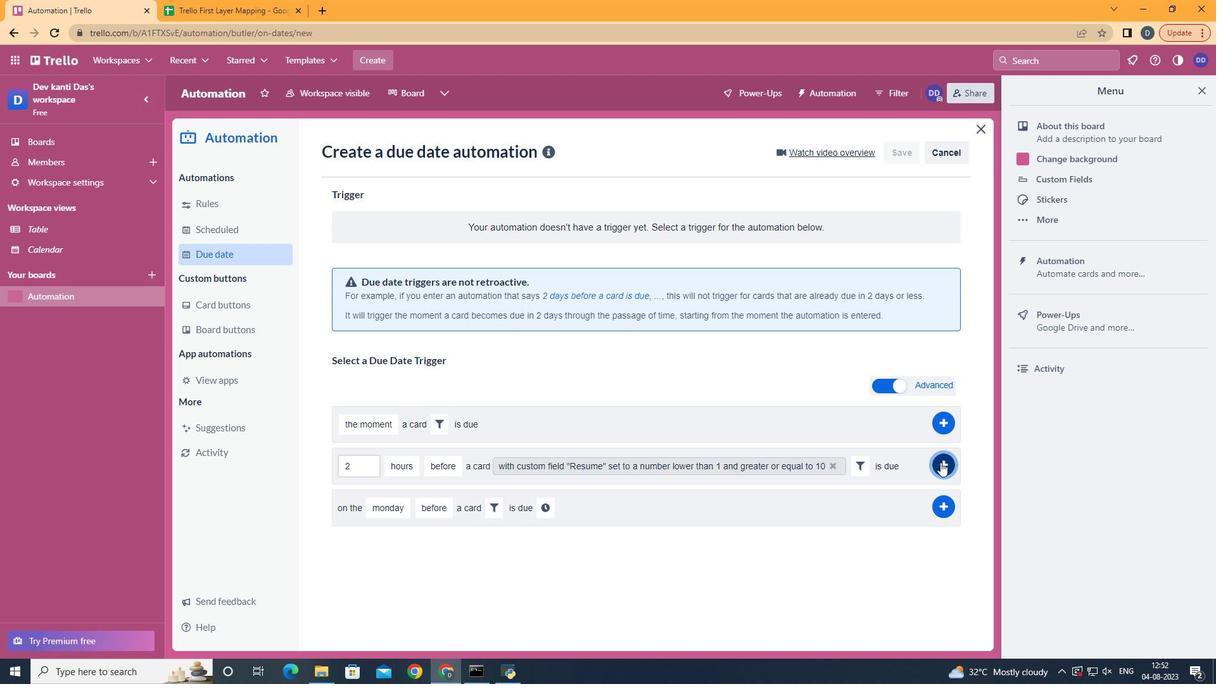 
Action: Mouse pressed left at (915, 459)
Screenshot: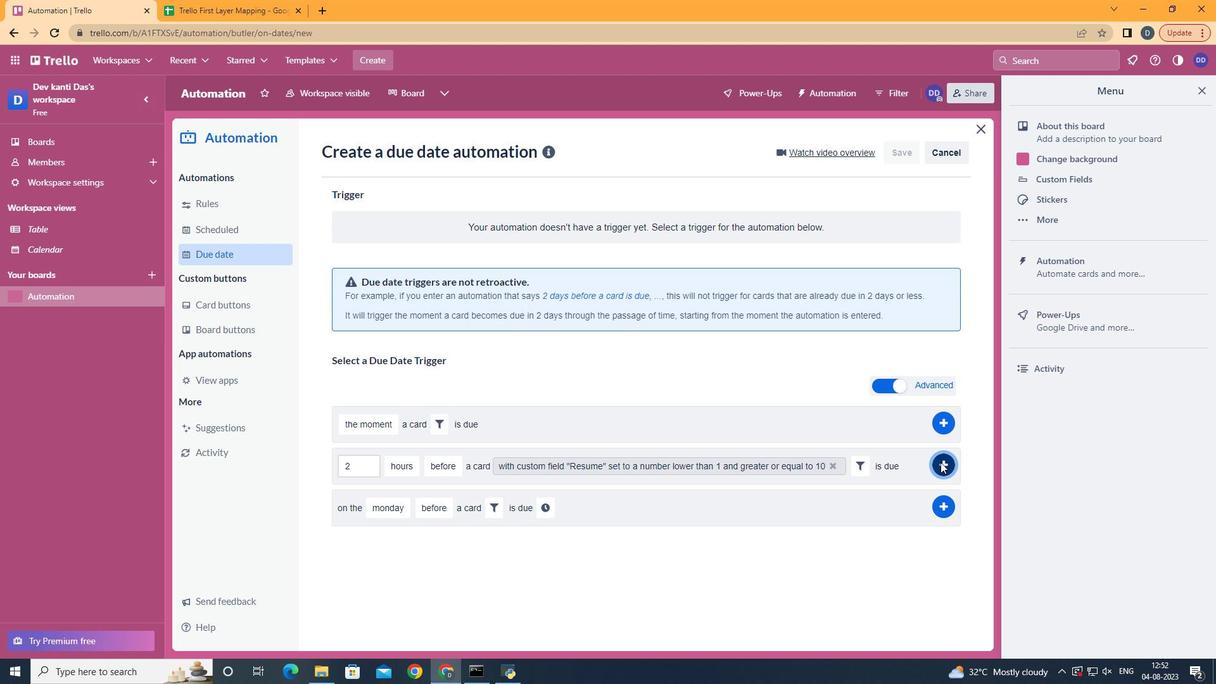 
Action: Mouse moved to (570, 271)
Screenshot: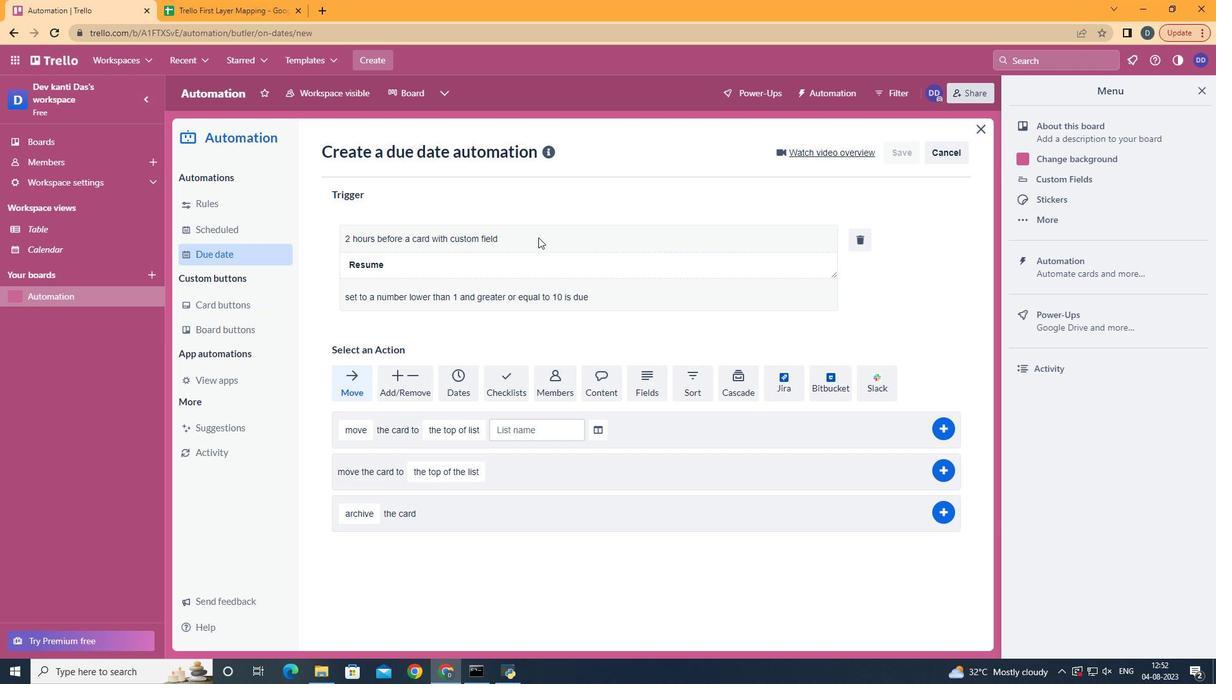 
